 Task: Add a condition where "Organization Is -" in new tickets in your groups.
Action: Mouse moved to (118, 434)
Screenshot: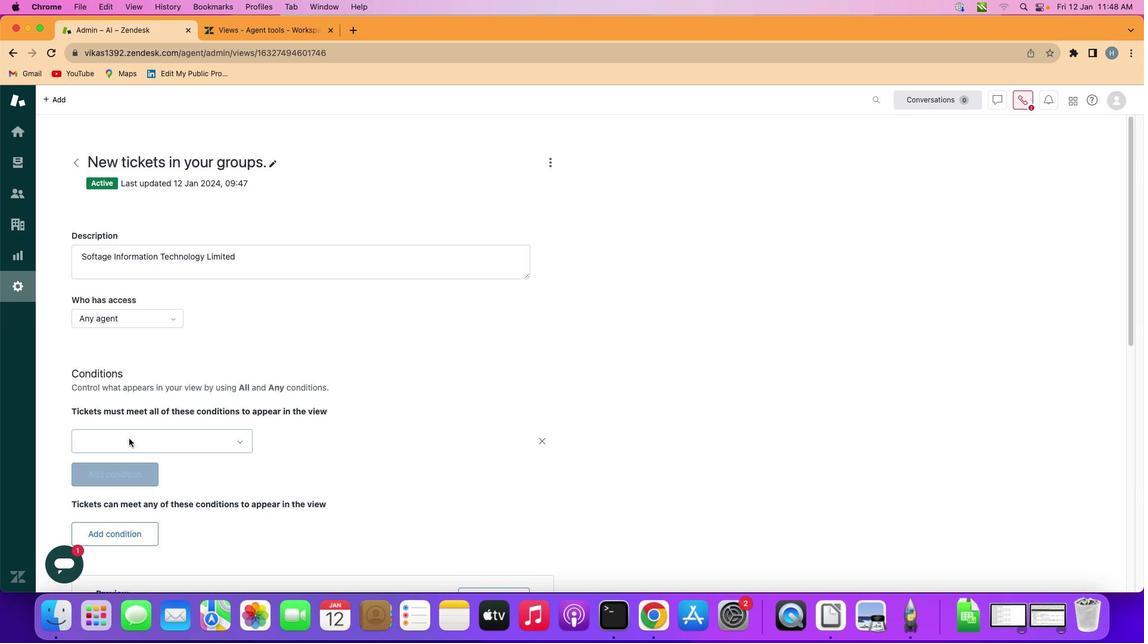 
Action: Mouse pressed left at (118, 434)
Screenshot: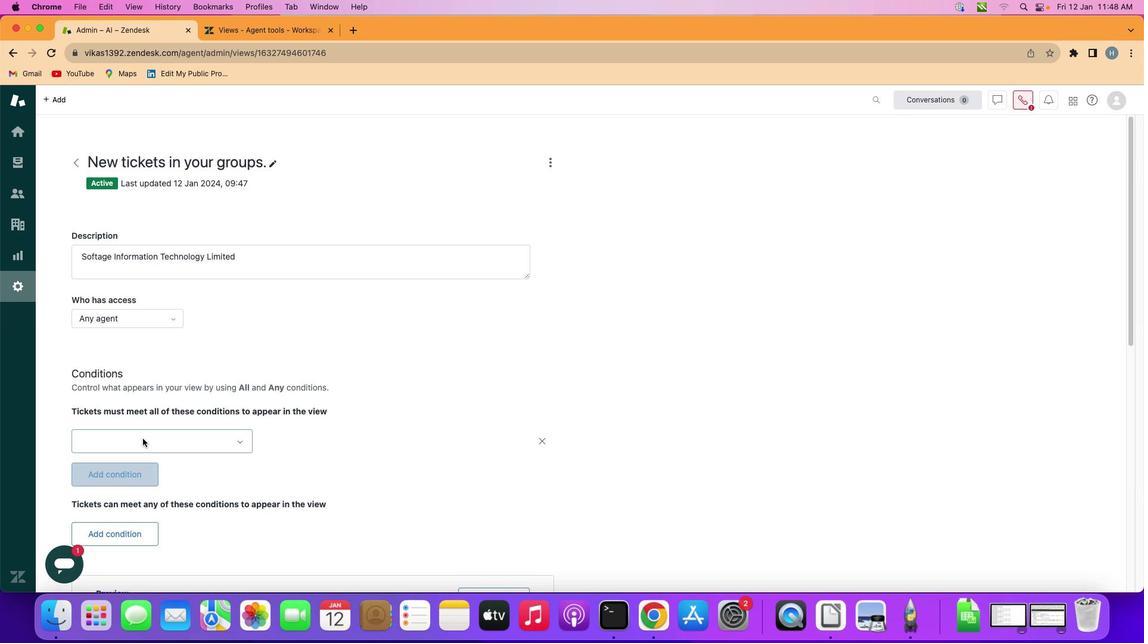 
Action: Mouse moved to (174, 428)
Screenshot: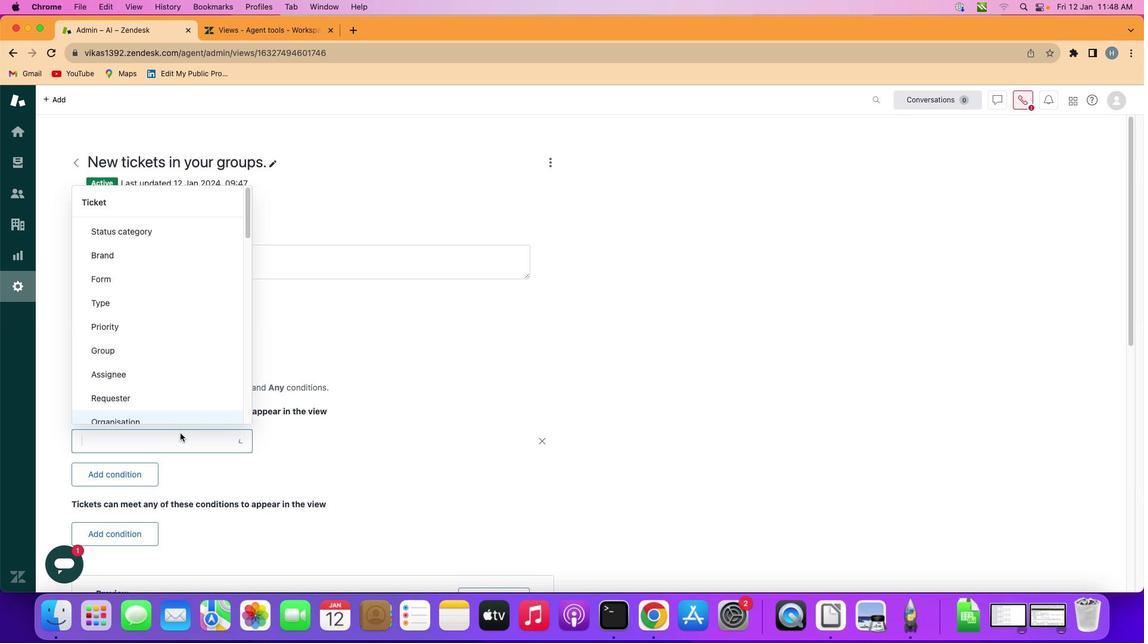 
Action: Mouse pressed left at (174, 428)
Screenshot: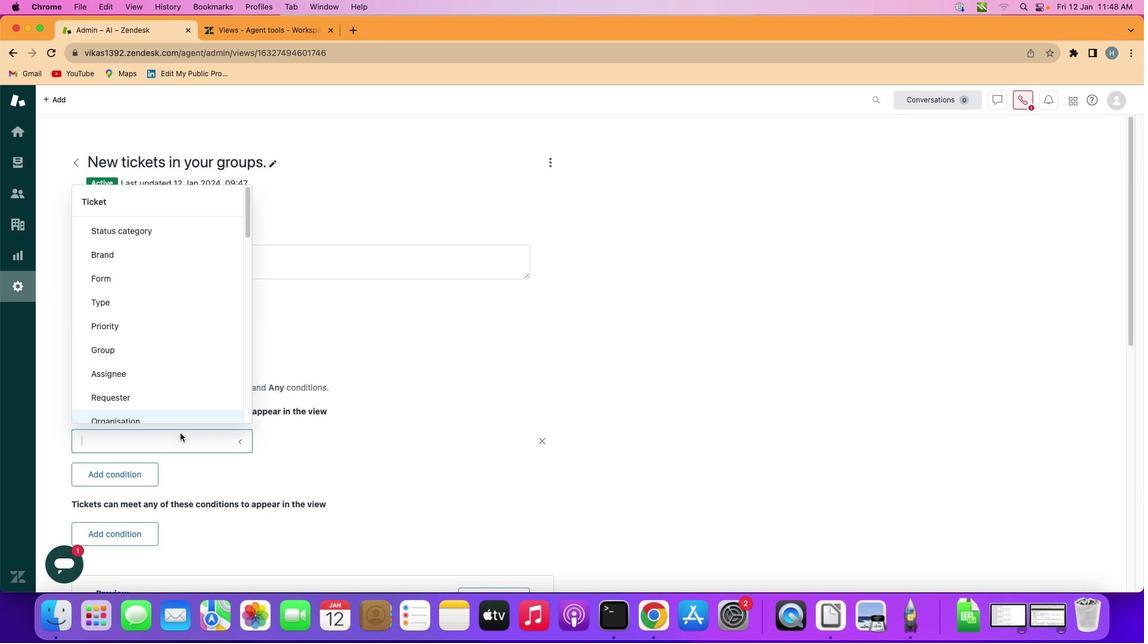 
Action: Mouse moved to (180, 369)
Screenshot: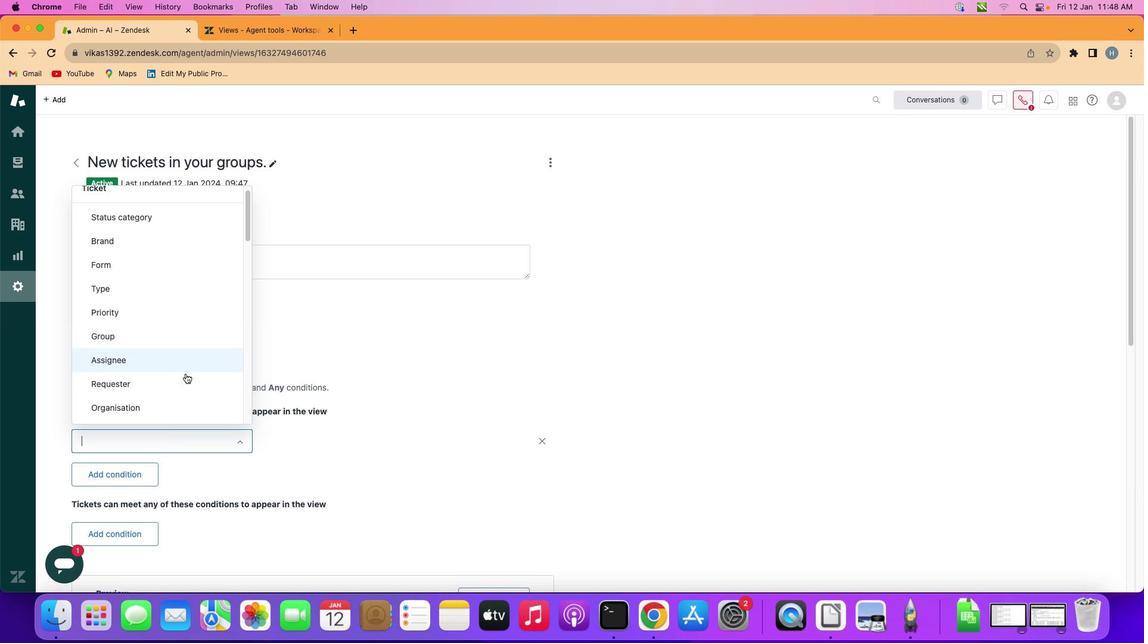 
Action: Mouse scrolled (180, 369) with delta (-4, -5)
Screenshot: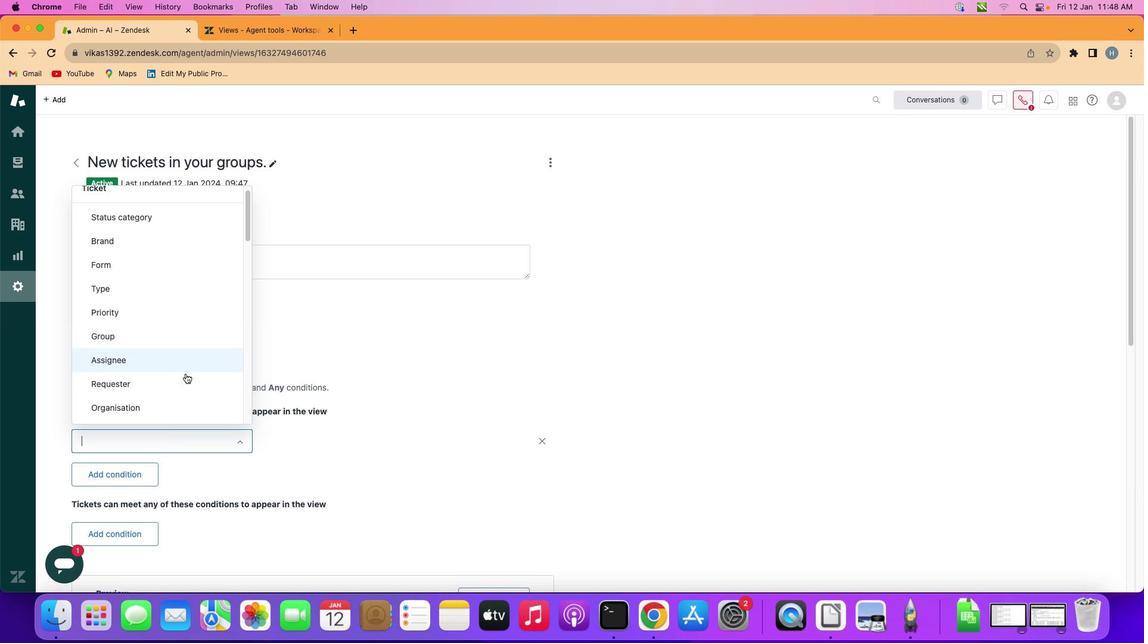 
Action: Mouse scrolled (180, 369) with delta (-4, -5)
Screenshot: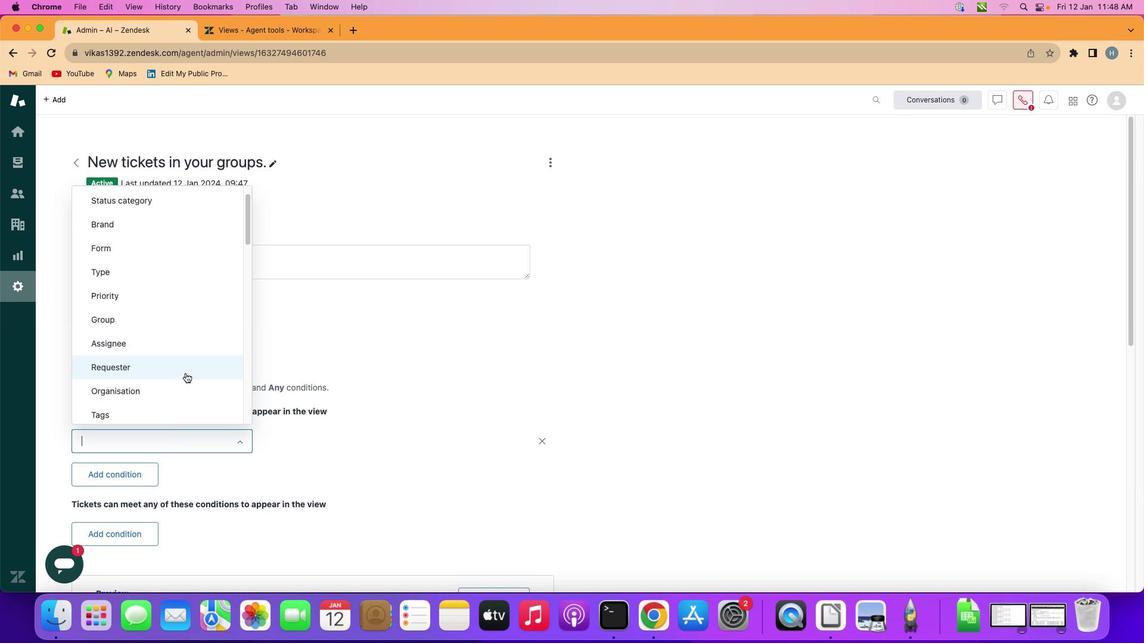 
Action: Mouse scrolled (180, 369) with delta (-4, -5)
Screenshot: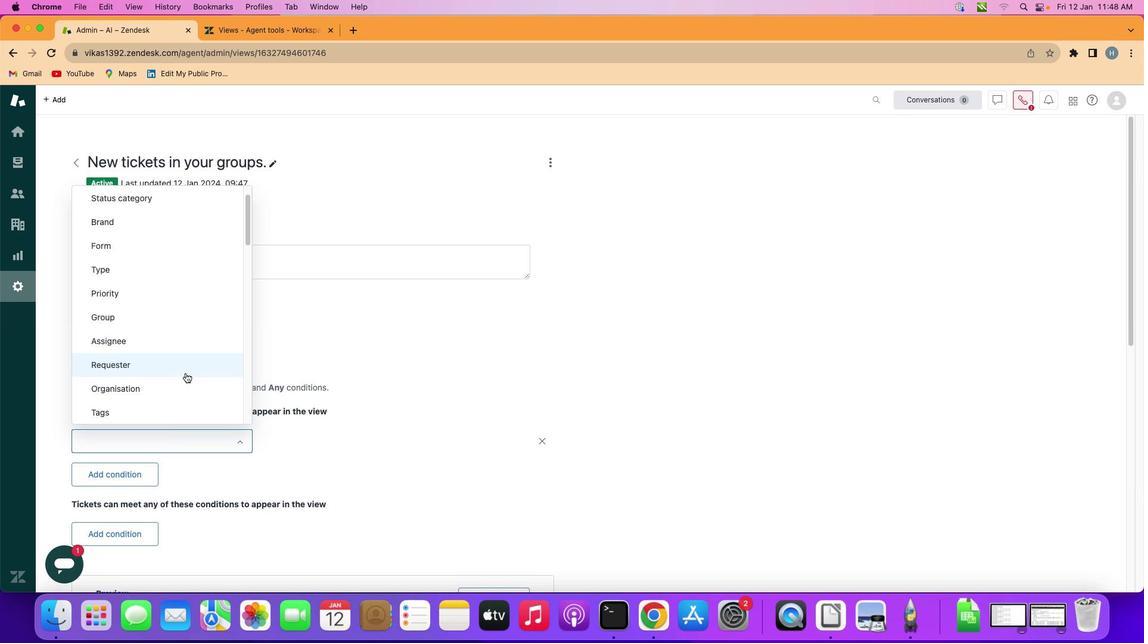 
Action: Mouse moved to (180, 376)
Screenshot: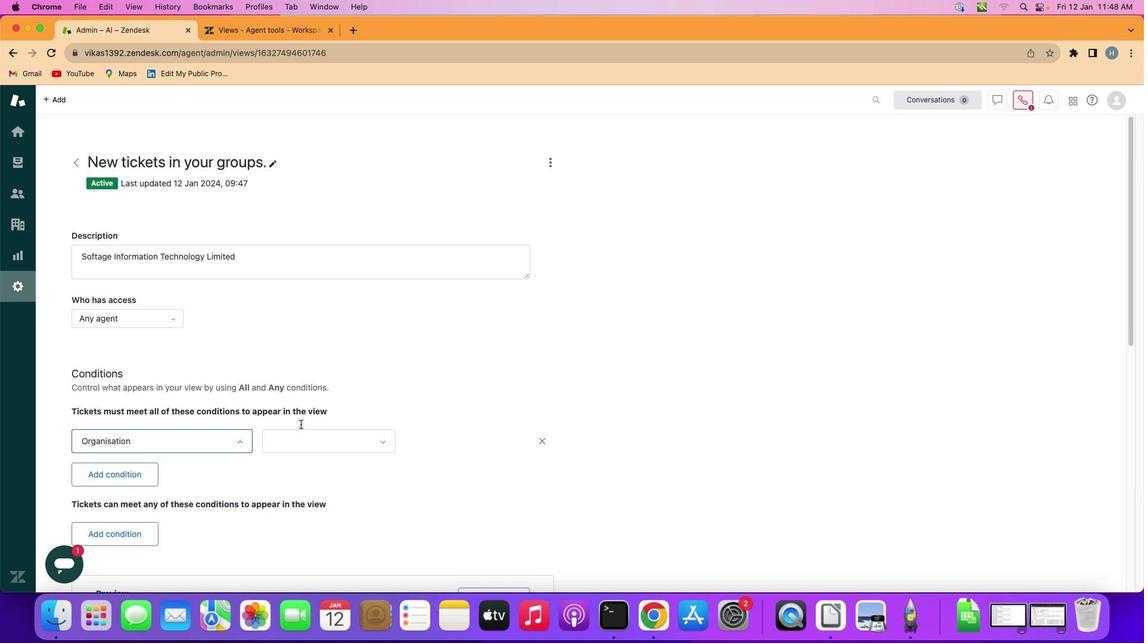 
Action: Mouse pressed left at (180, 376)
Screenshot: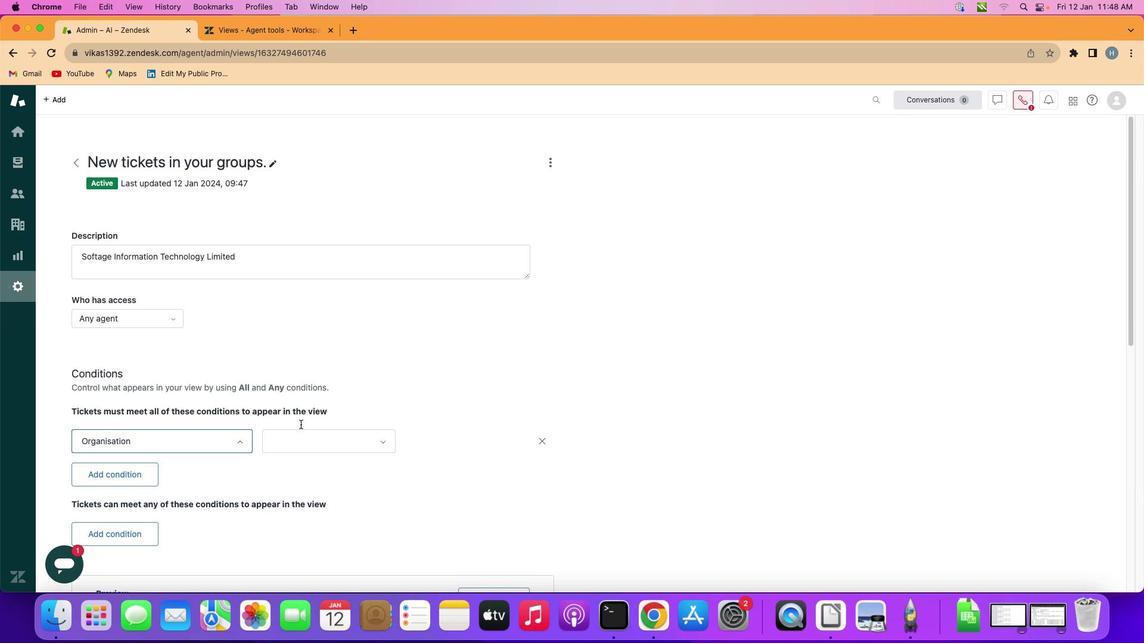 
Action: Mouse moved to (309, 435)
Screenshot: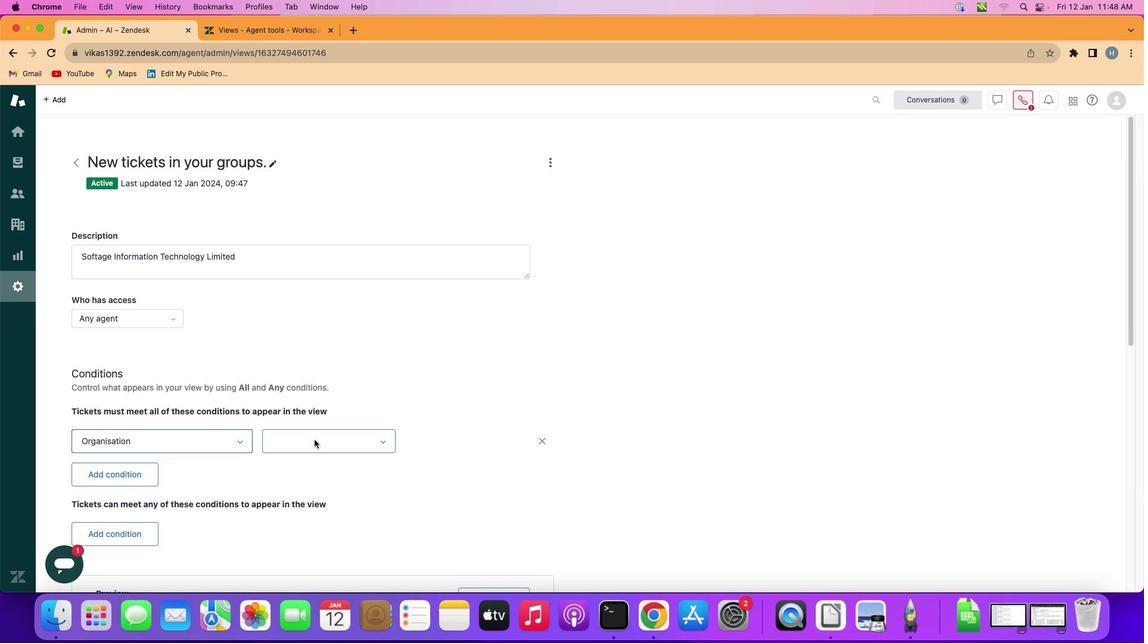 
Action: Mouse pressed left at (309, 435)
Screenshot: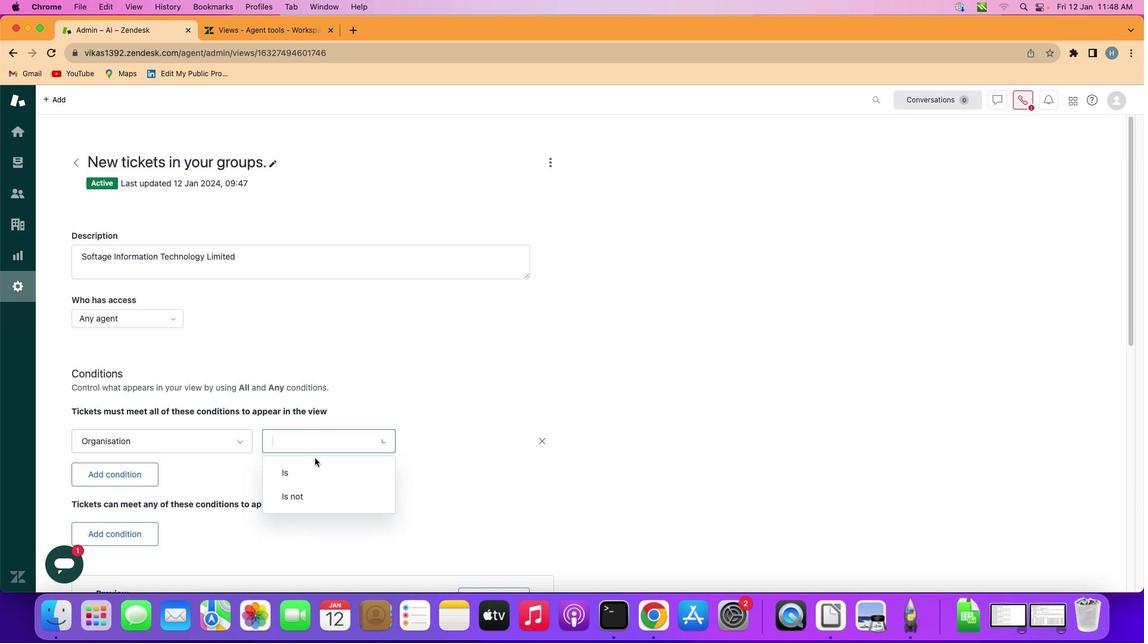 
Action: Mouse moved to (310, 459)
Screenshot: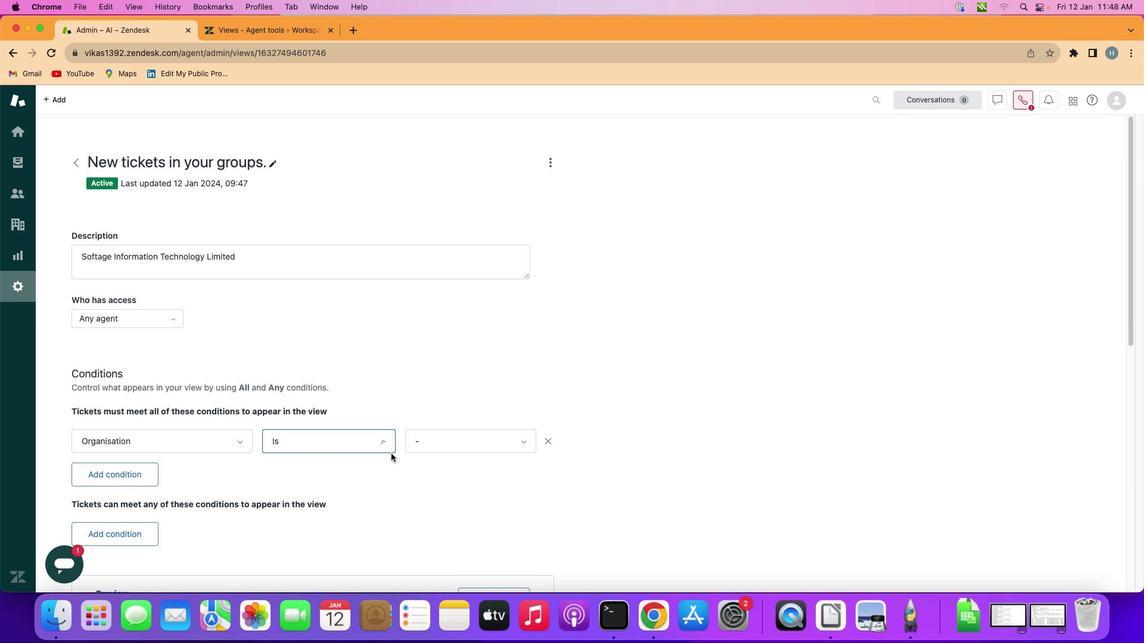 
Action: Mouse pressed left at (310, 459)
Screenshot: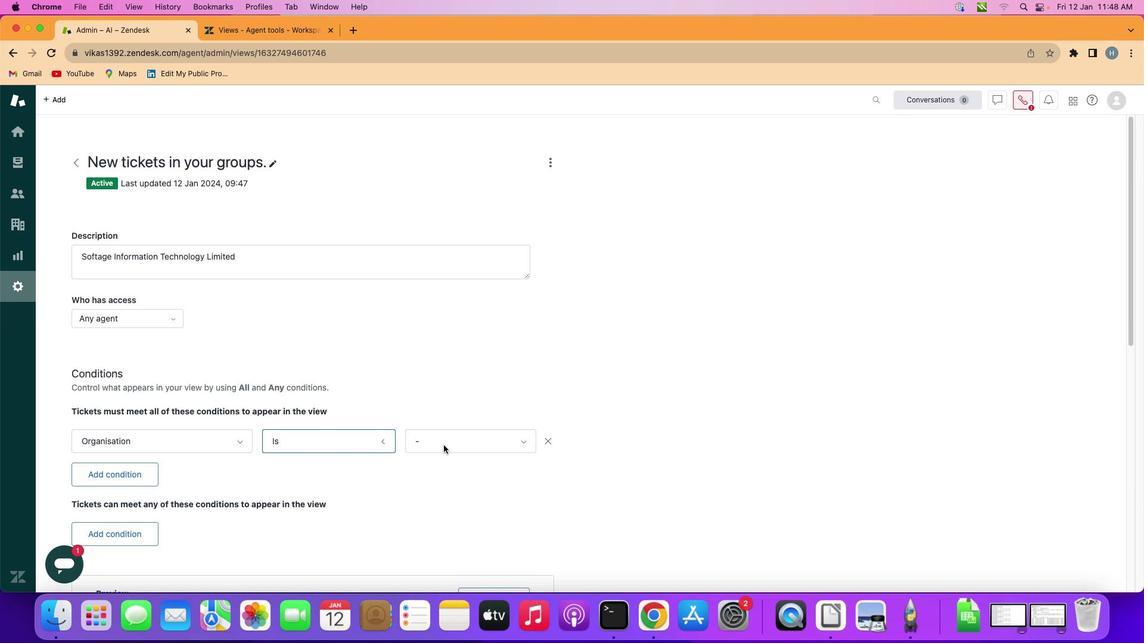 
Action: Mouse moved to (466, 435)
Screenshot: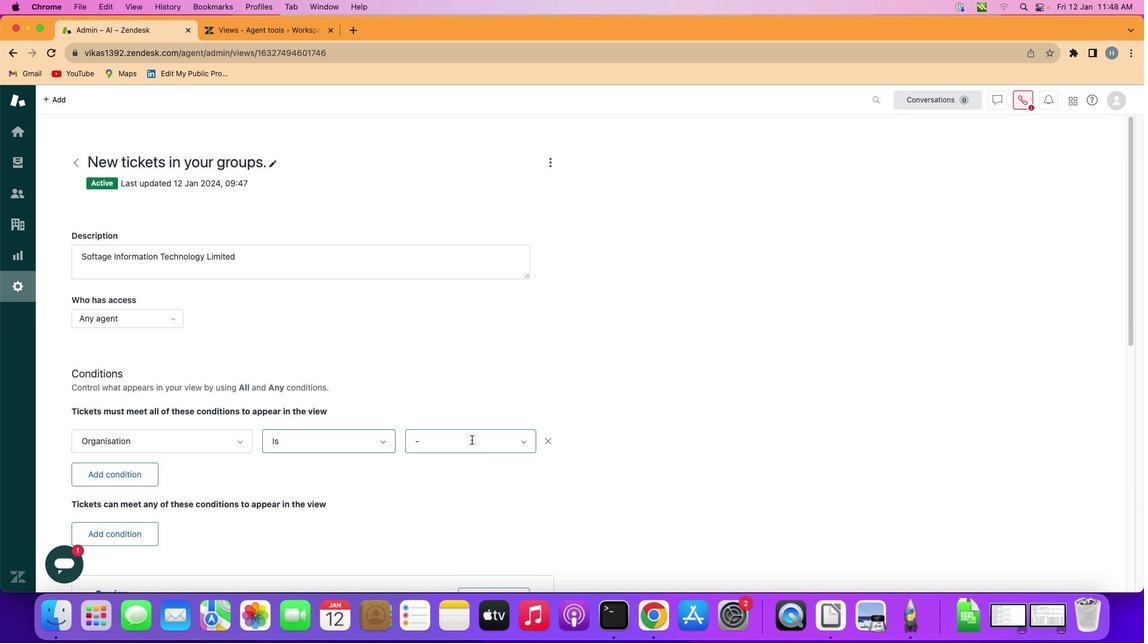 
Action: Mouse pressed left at (466, 435)
Screenshot: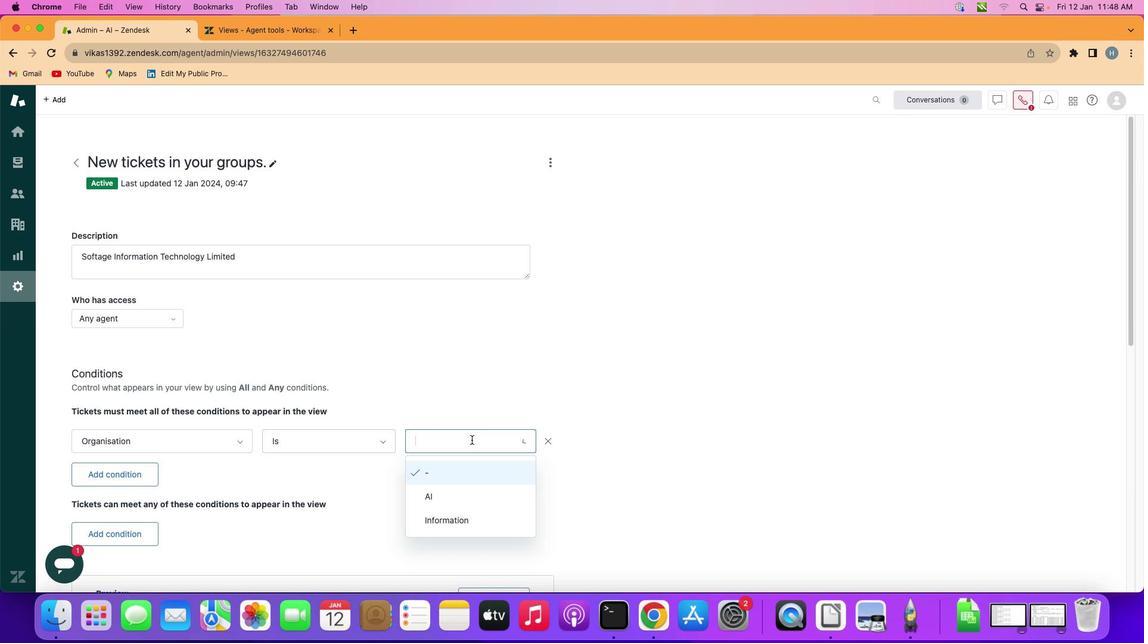 
Action: Mouse moved to (462, 469)
Screenshot: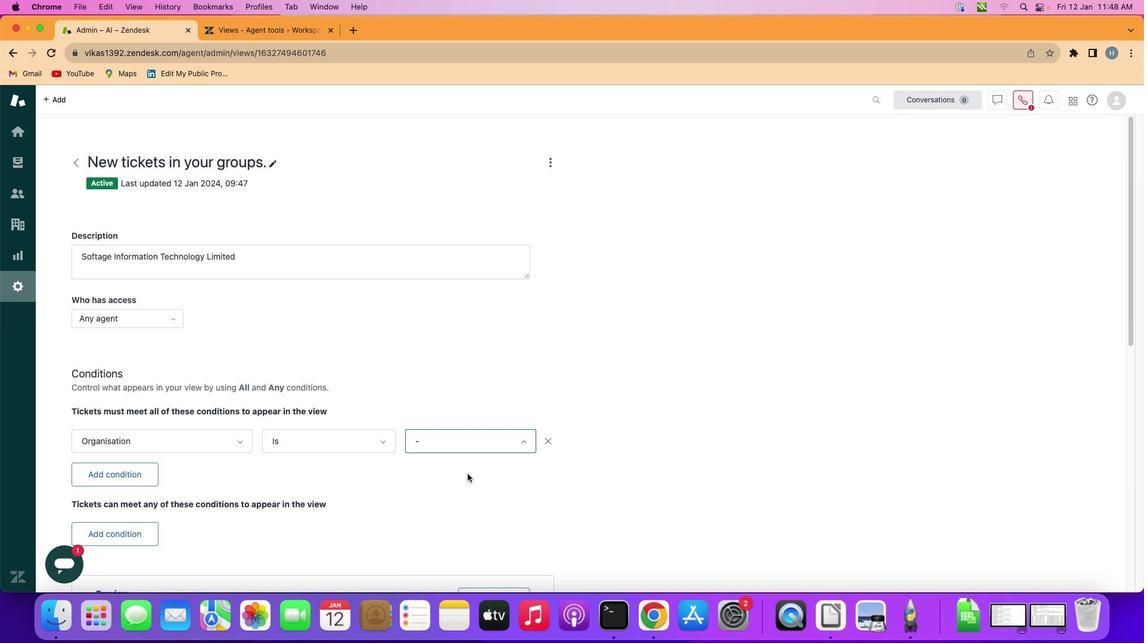 
Action: Mouse pressed left at (462, 469)
Screenshot: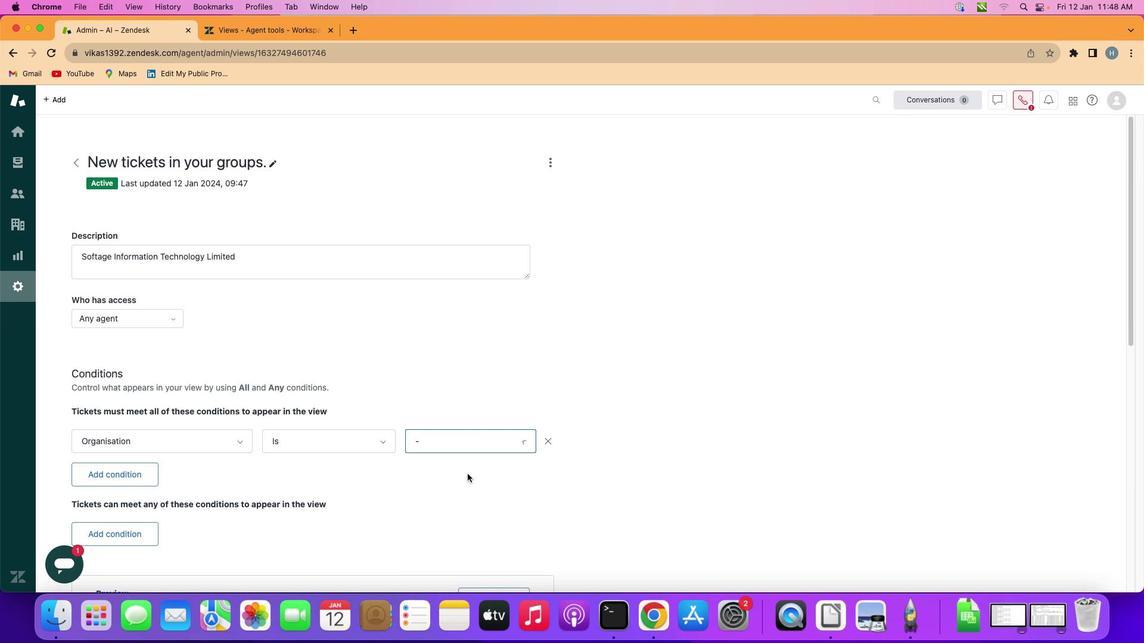 
Action: Mouse moved to (462, 469)
Screenshot: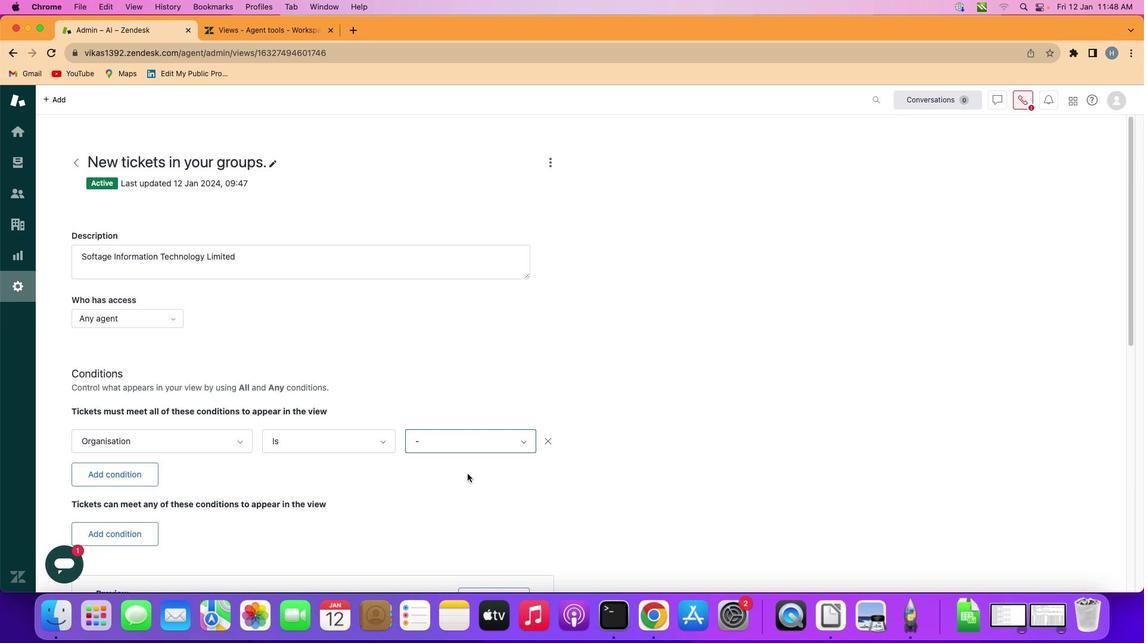 
